 Task: Add Garden Of Life Olde World Icelandic Cod Liver Oil to the cart.
Action: Mouse moved to (296, 156)
Screenshot: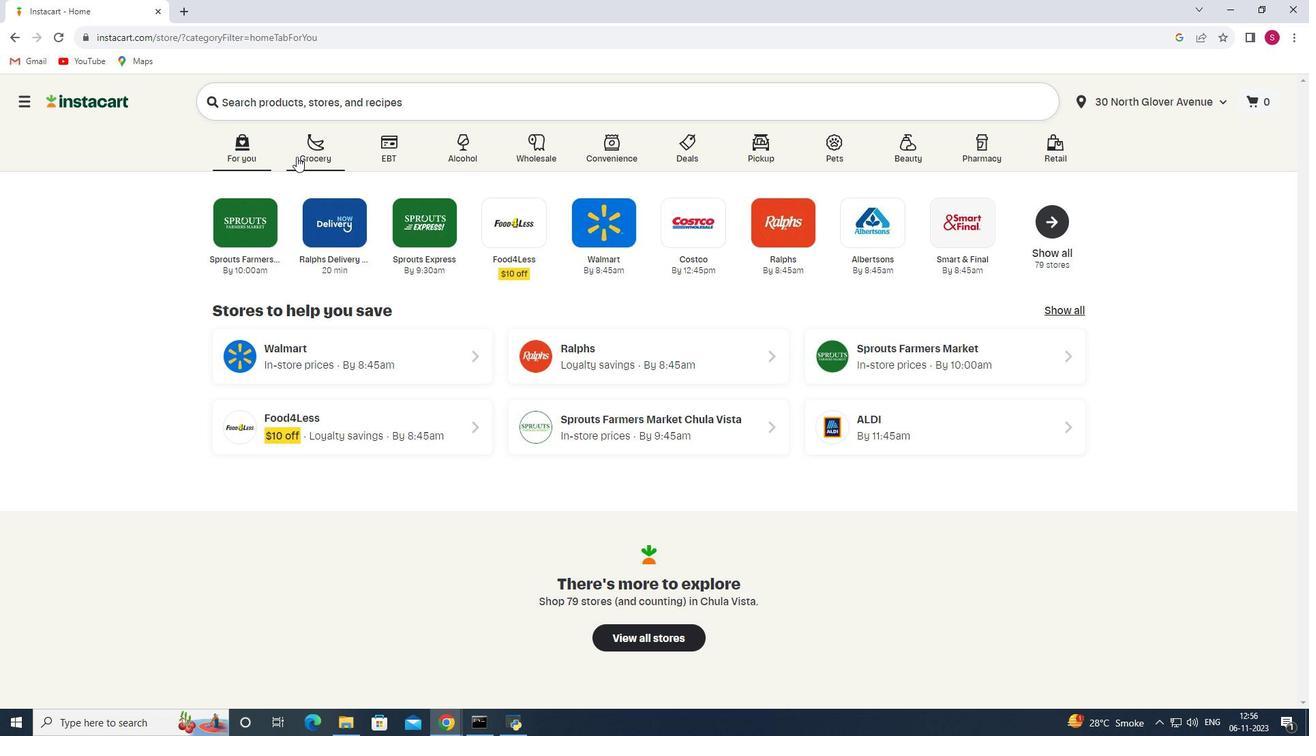 
Action: Mouse pressed left at (296, 156)
Screenshot: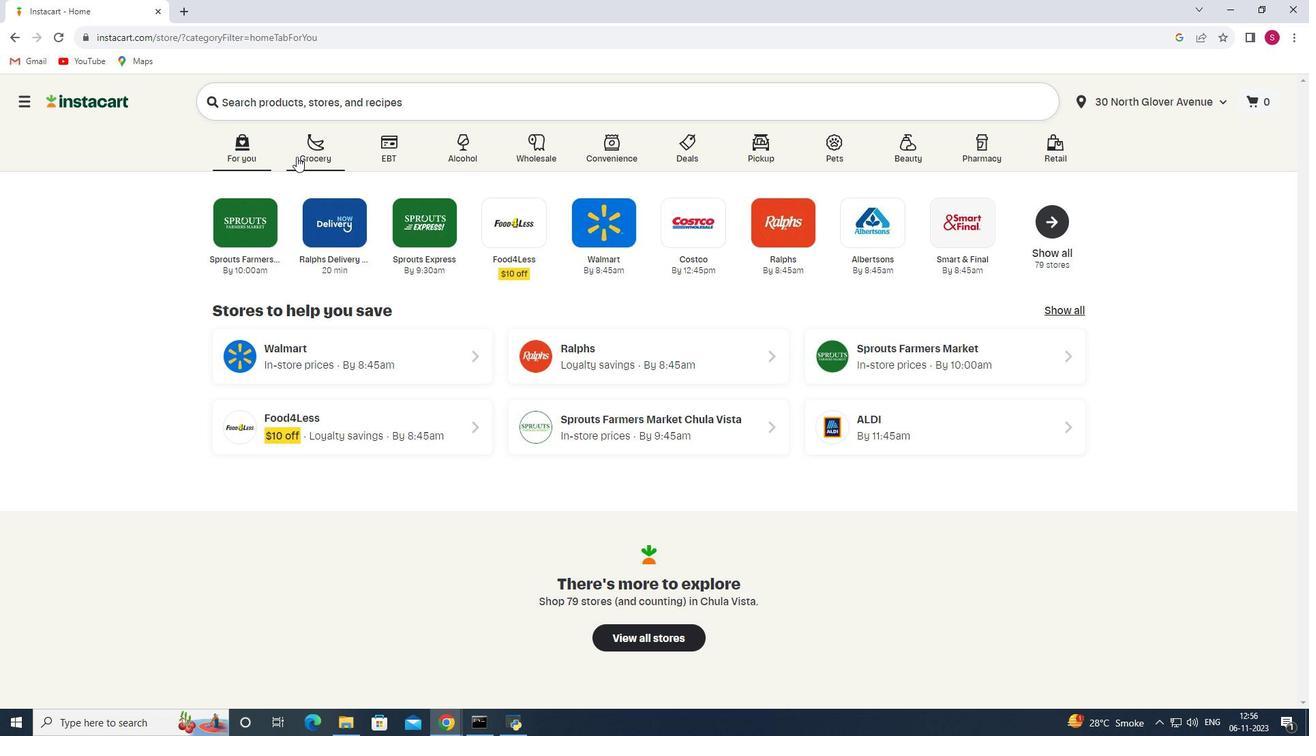 
Action: Mouse moved to (301, 388)
Screenshot: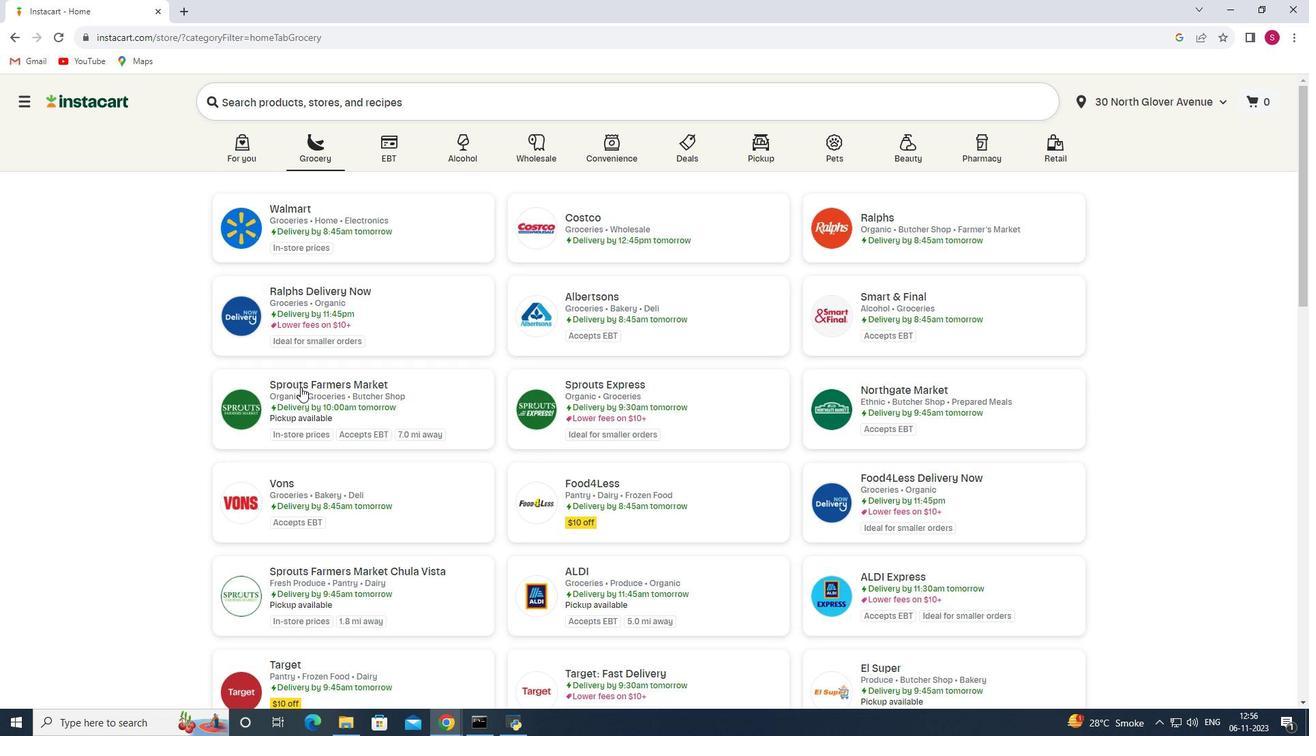 
Action: Mouse pressed left at (301, 388)
Screenshot: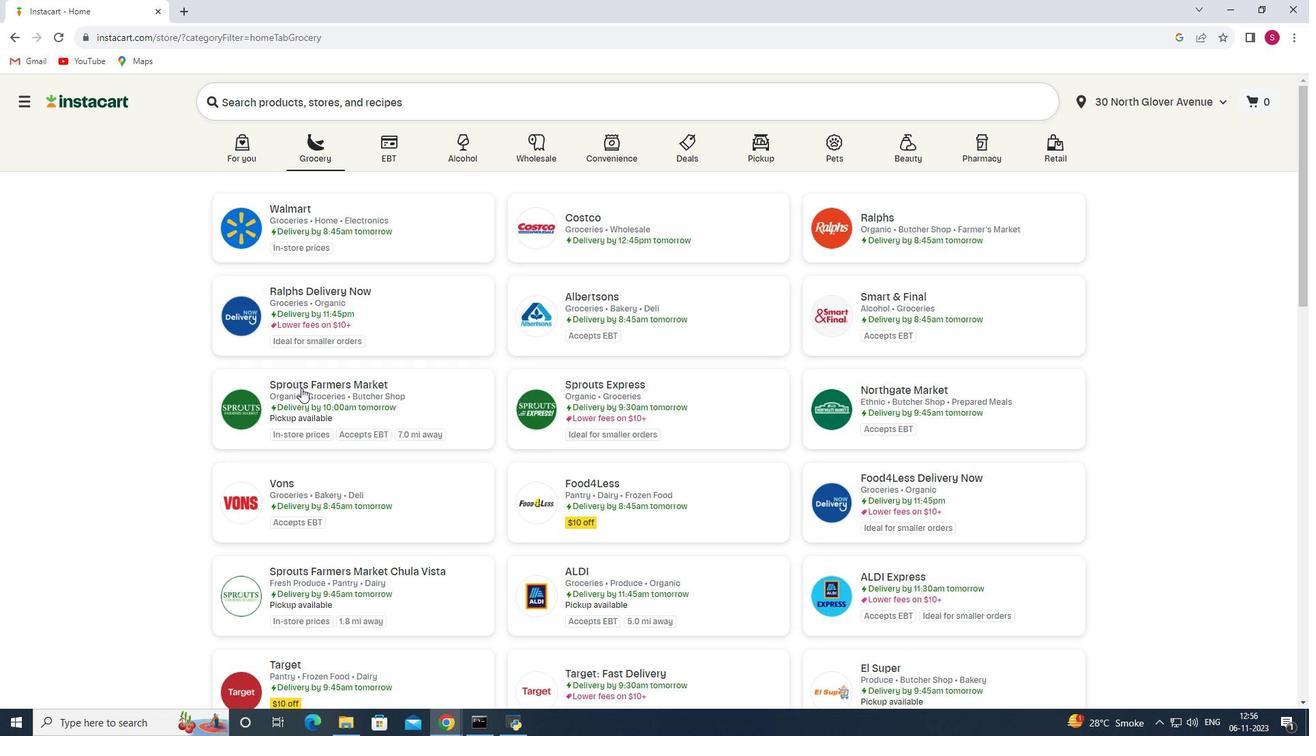 
Action: Mouse moved to (105, 448)
Screenshot: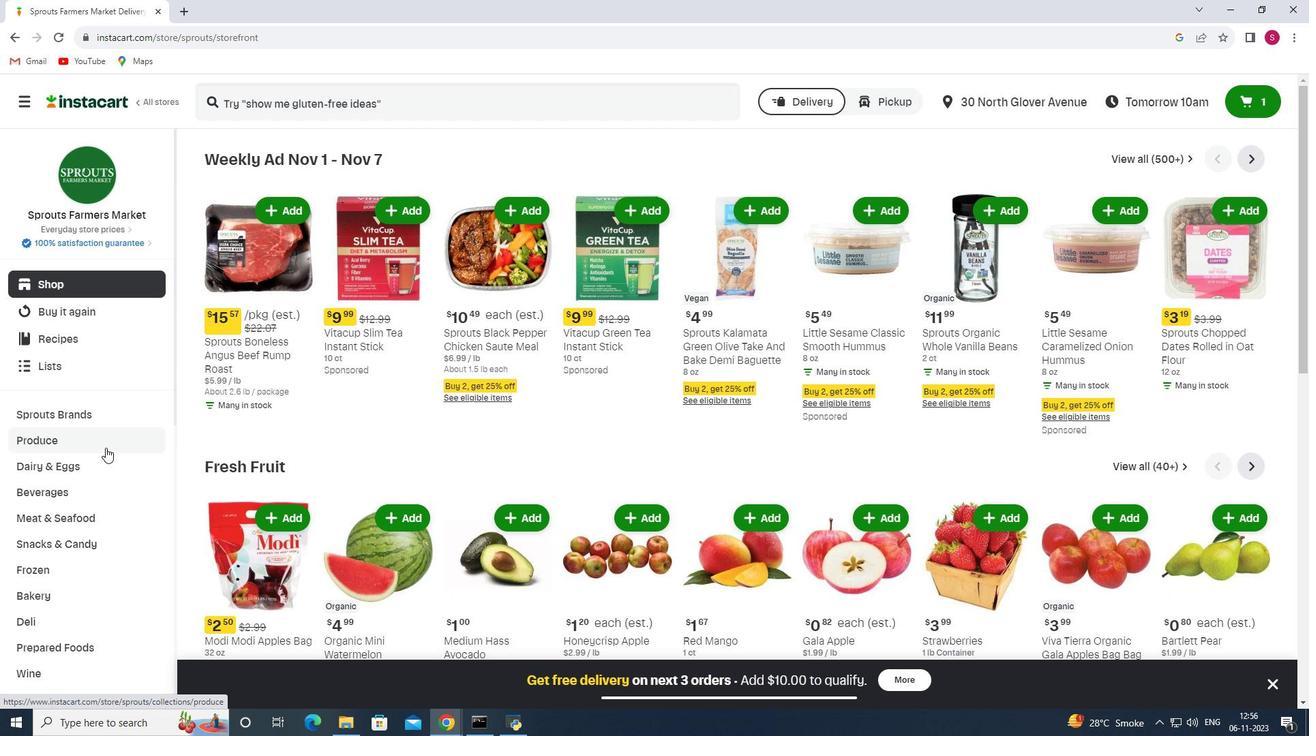 
Action: Mouse scrolled (105, 447) with delta (0, 0)
Screenshot: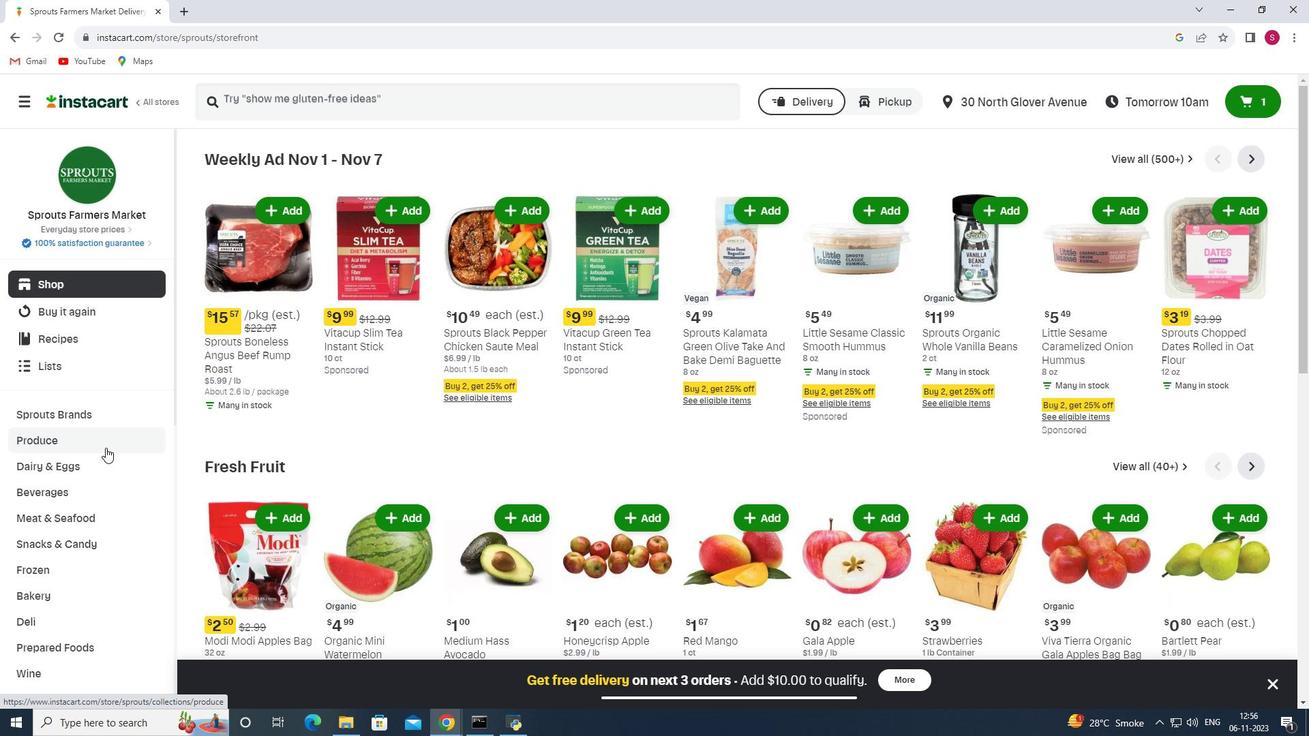 
Action: Mouse scrolled (105, 447) with delta (0, 0)
Screenshot: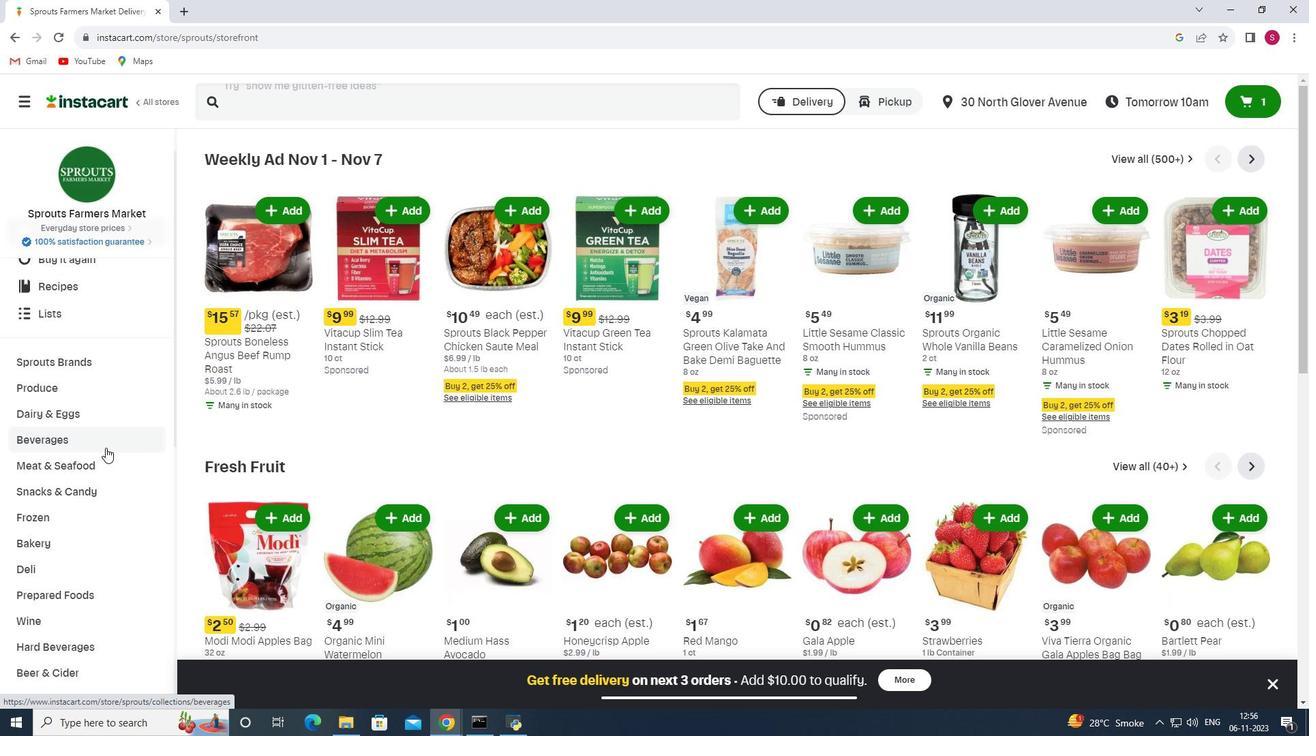 
Action: Mouse scrolled (105, 447) with delta (0, 0)
Screenshot: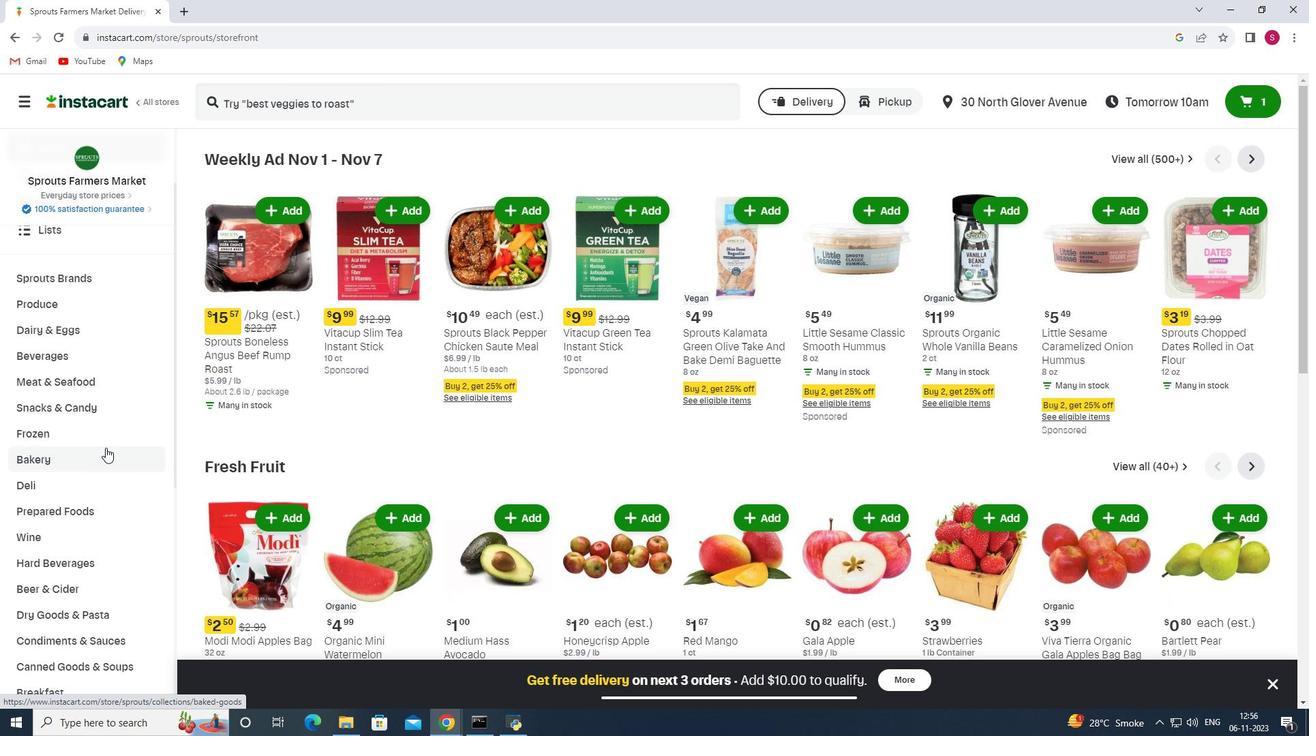 
Action: Mouse scrolled (105, 447) with delta (0, 0)
Screenshot: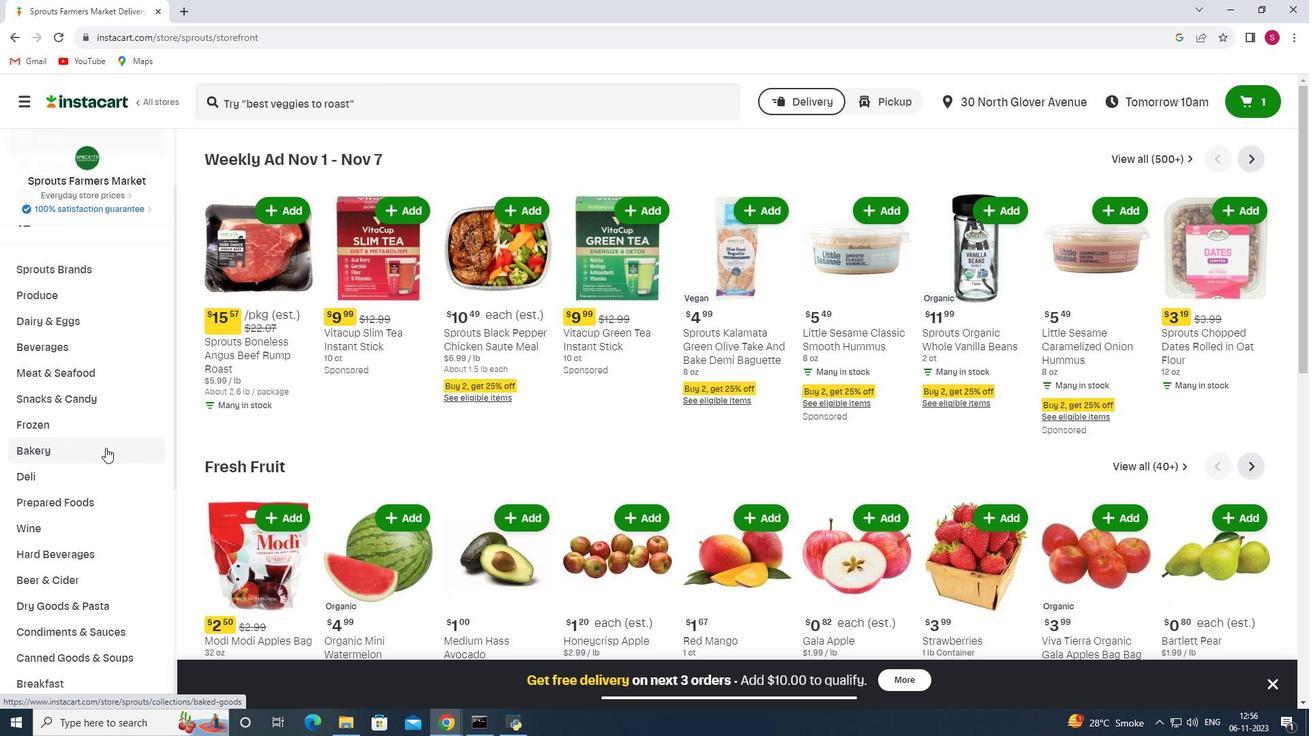
Action: Mouse scrolled (105, 447) with delta (0, 0)
Screenshot: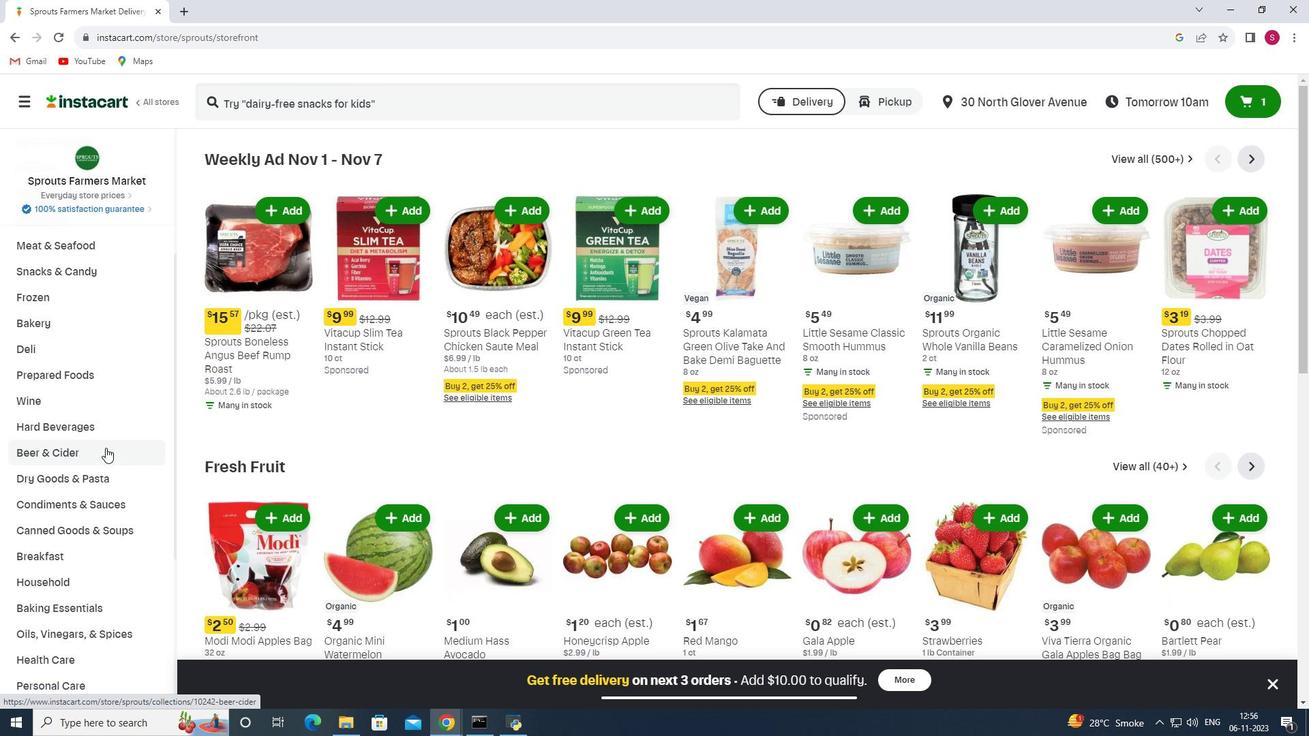 
Action: Mouse scrolled (105, 447) with delta (0, 0)
Screenshot: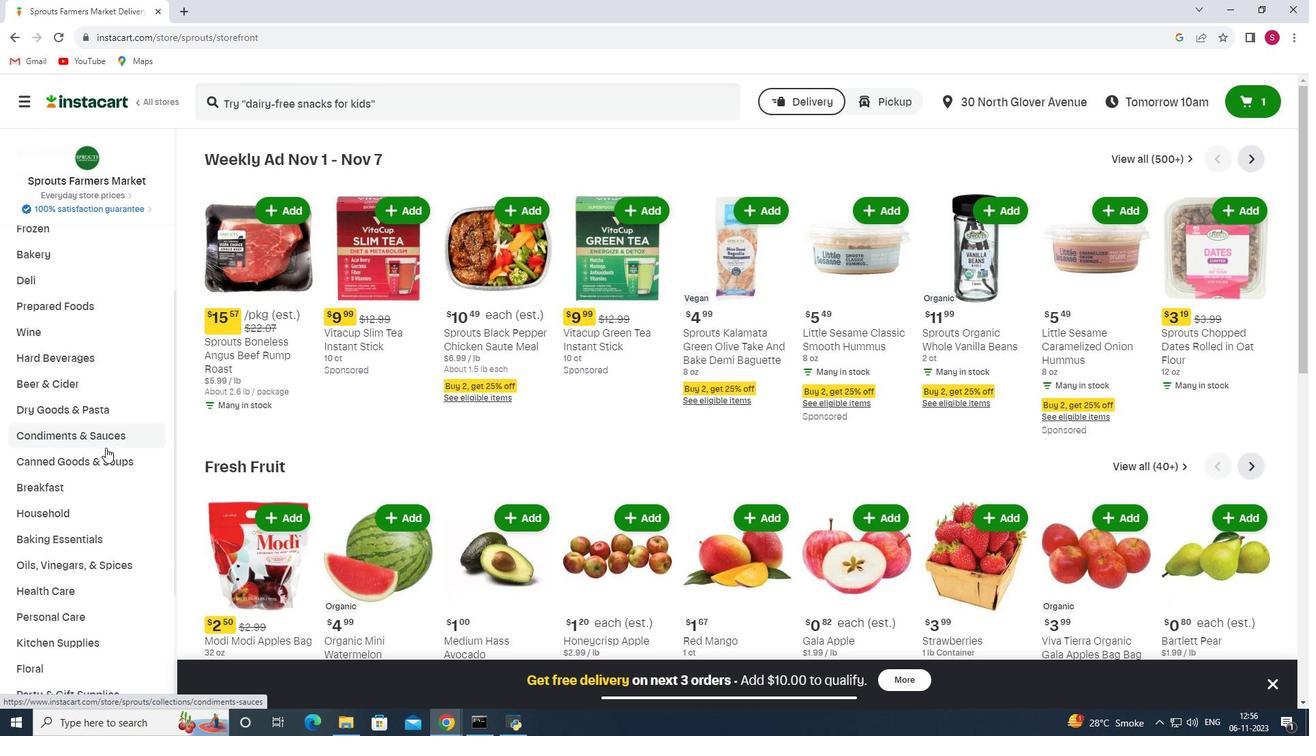 
Action: Mouse moved to (81, 523)
Screenshot: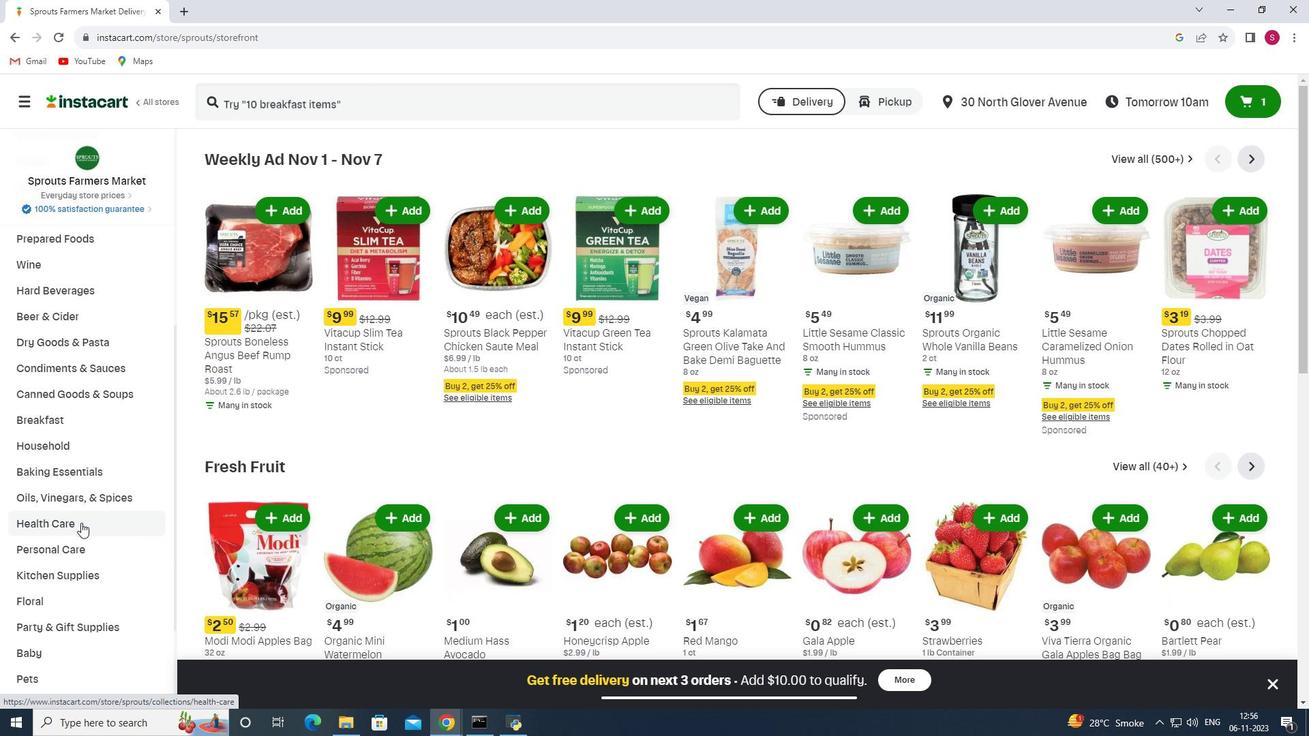 
Action: Mouse pressed left at (81, 523)
Screenshot: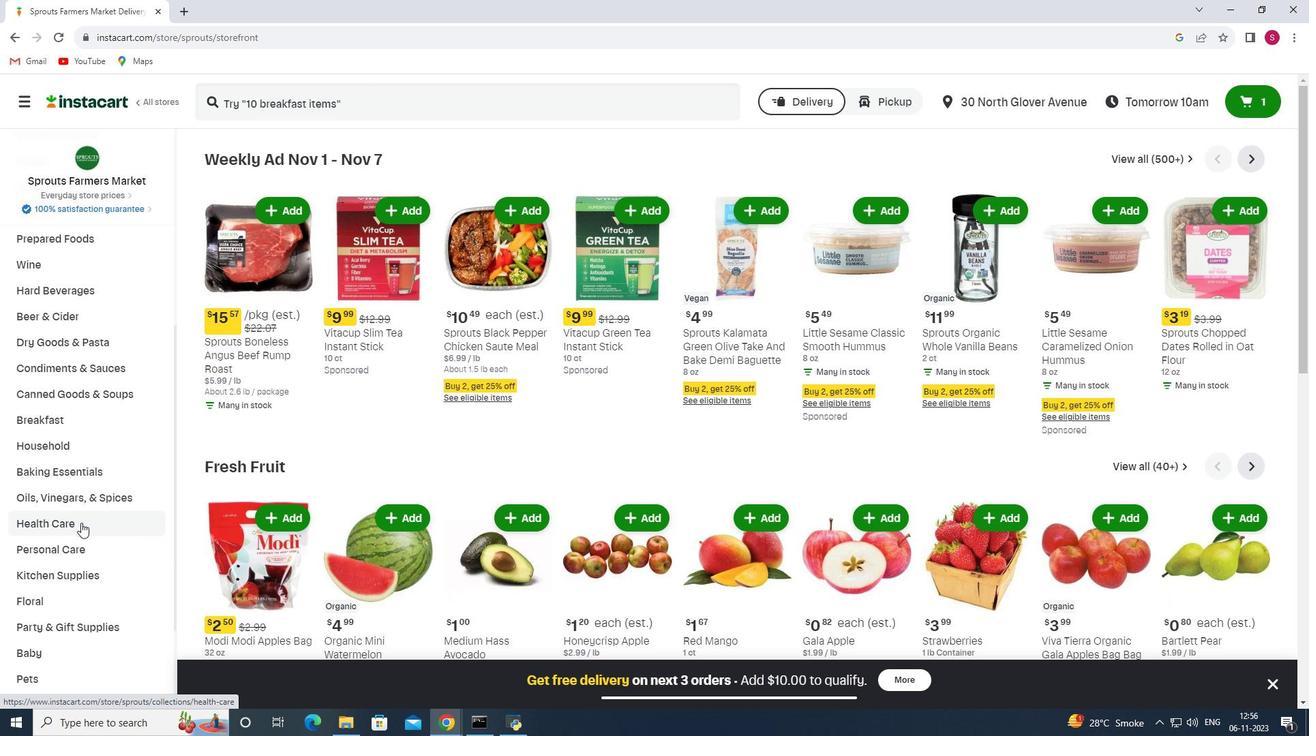 
Action: Mouse moved to (457, 186)
Screenshot: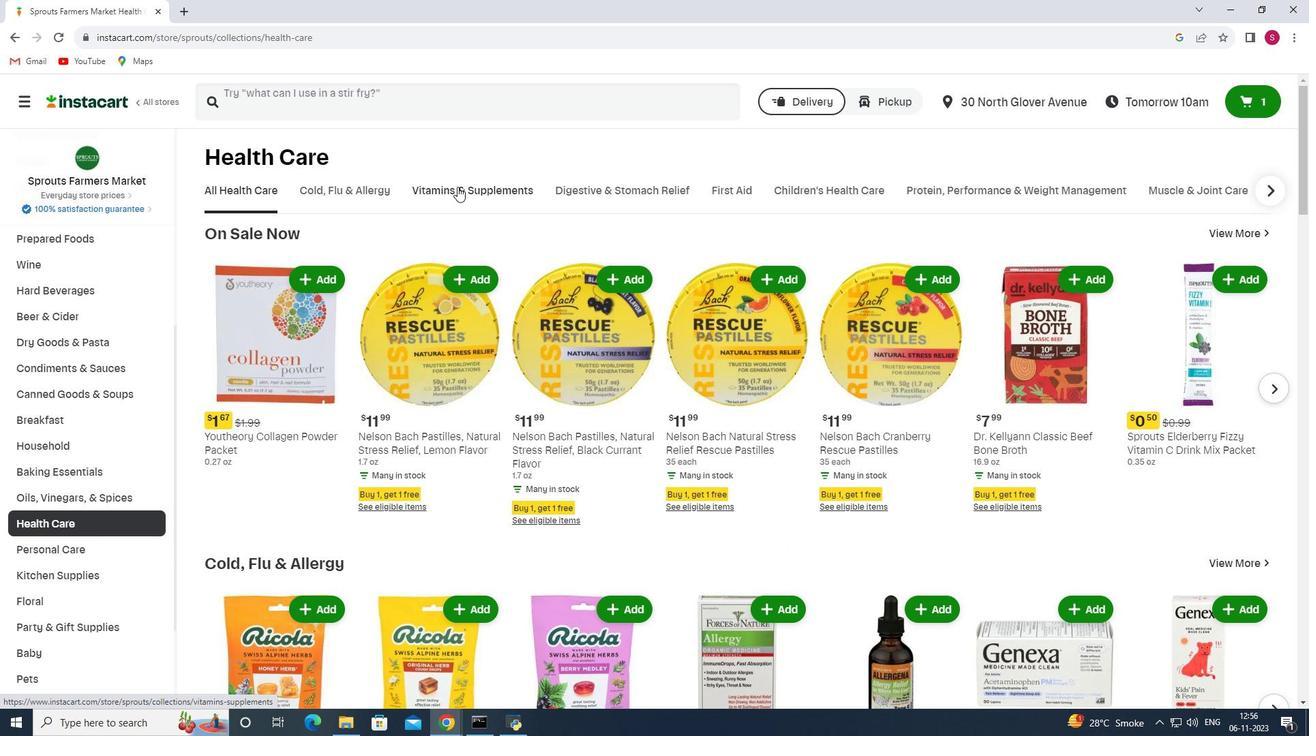 
Action: Mouse pressed left at (457, 186)
Screenshot: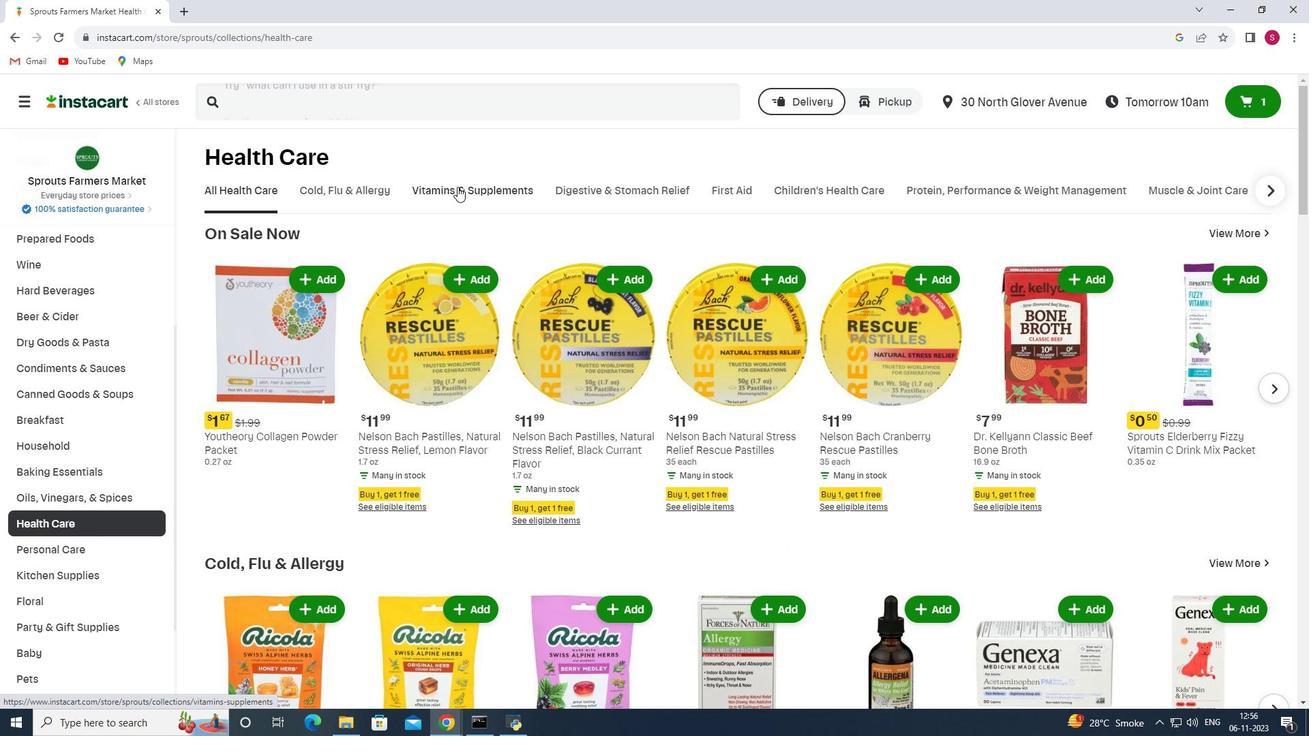 
Action: Mouse moved to (969, 243)
Screenshot: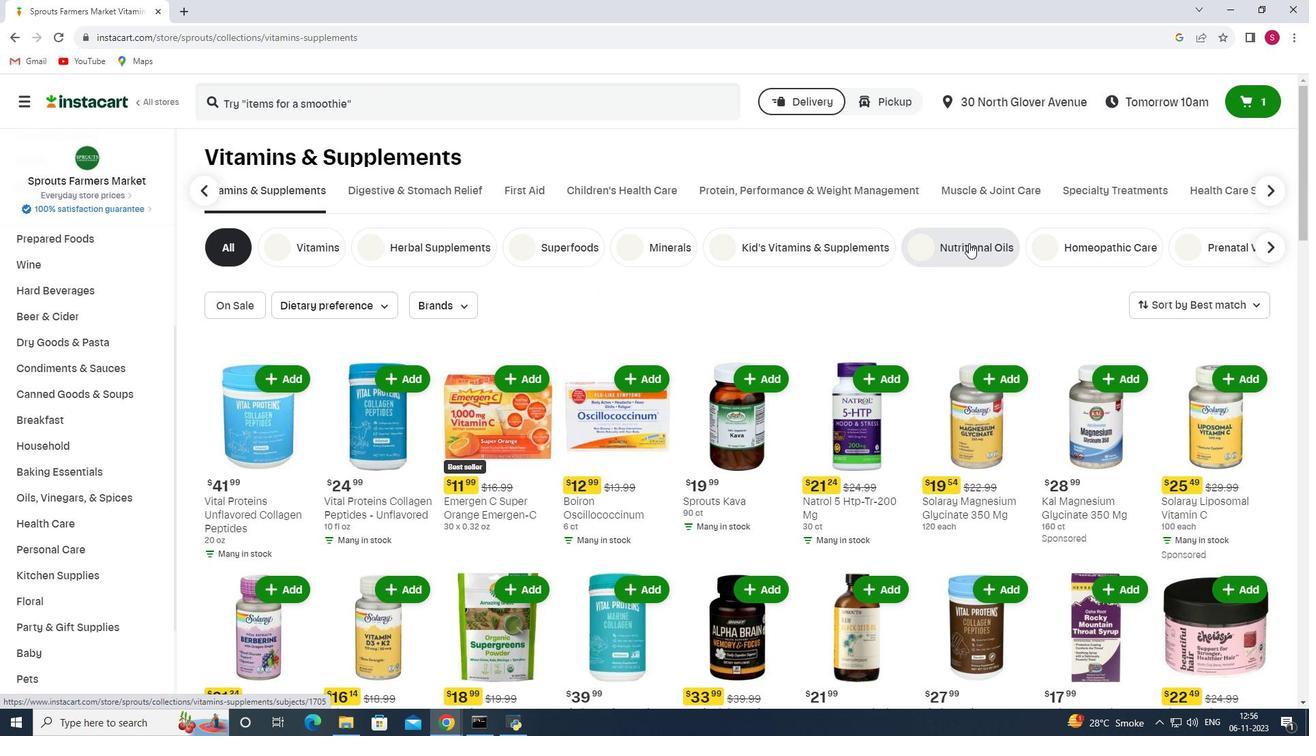
Action: Mouse pressed left at (969, 243)
Screenshot: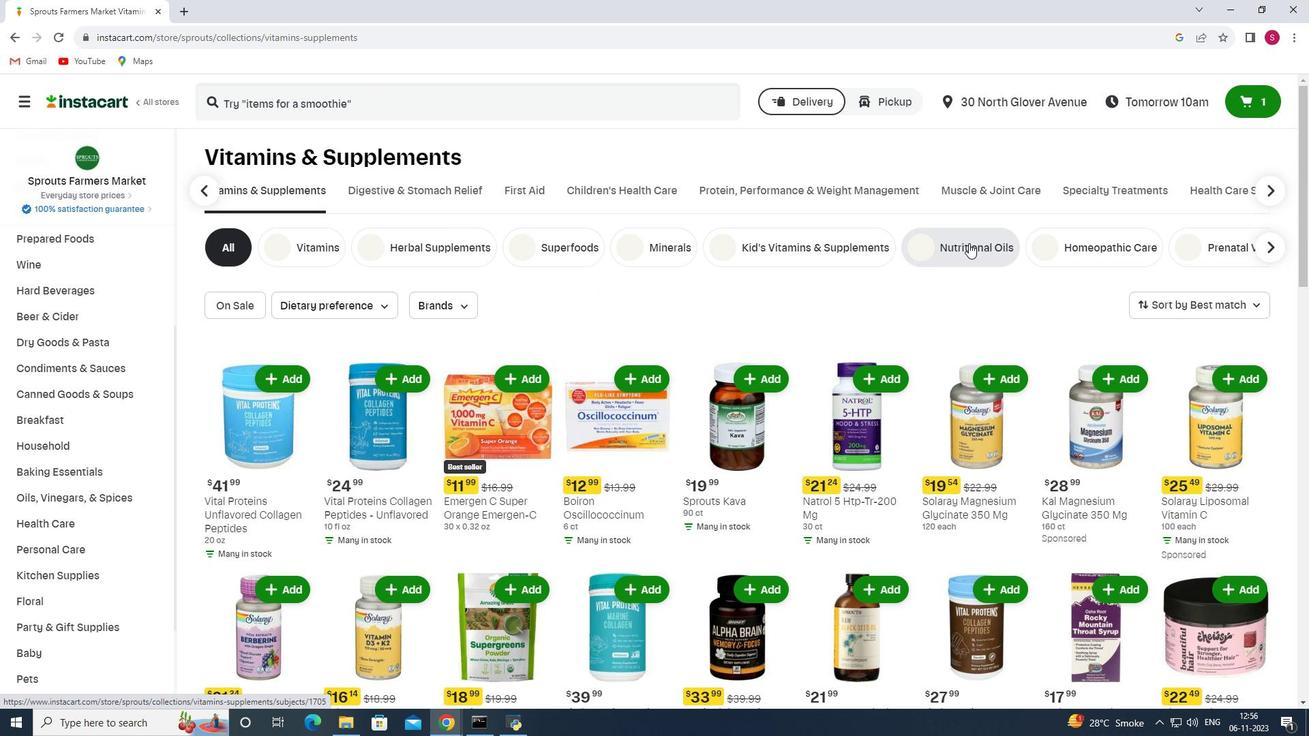 
Action: Mouse moved to (311, 93)
Screenshot: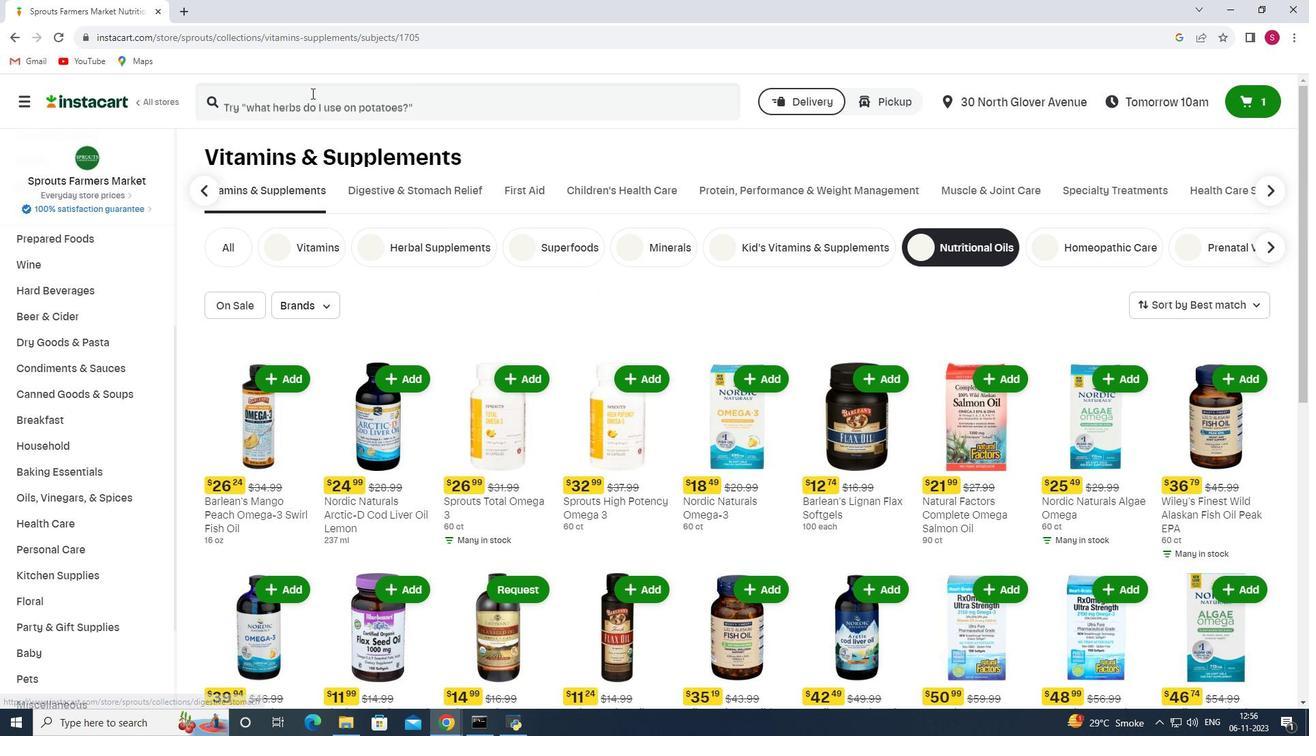 
Action: Mouse pressed left at (311, 93)
Screenshot: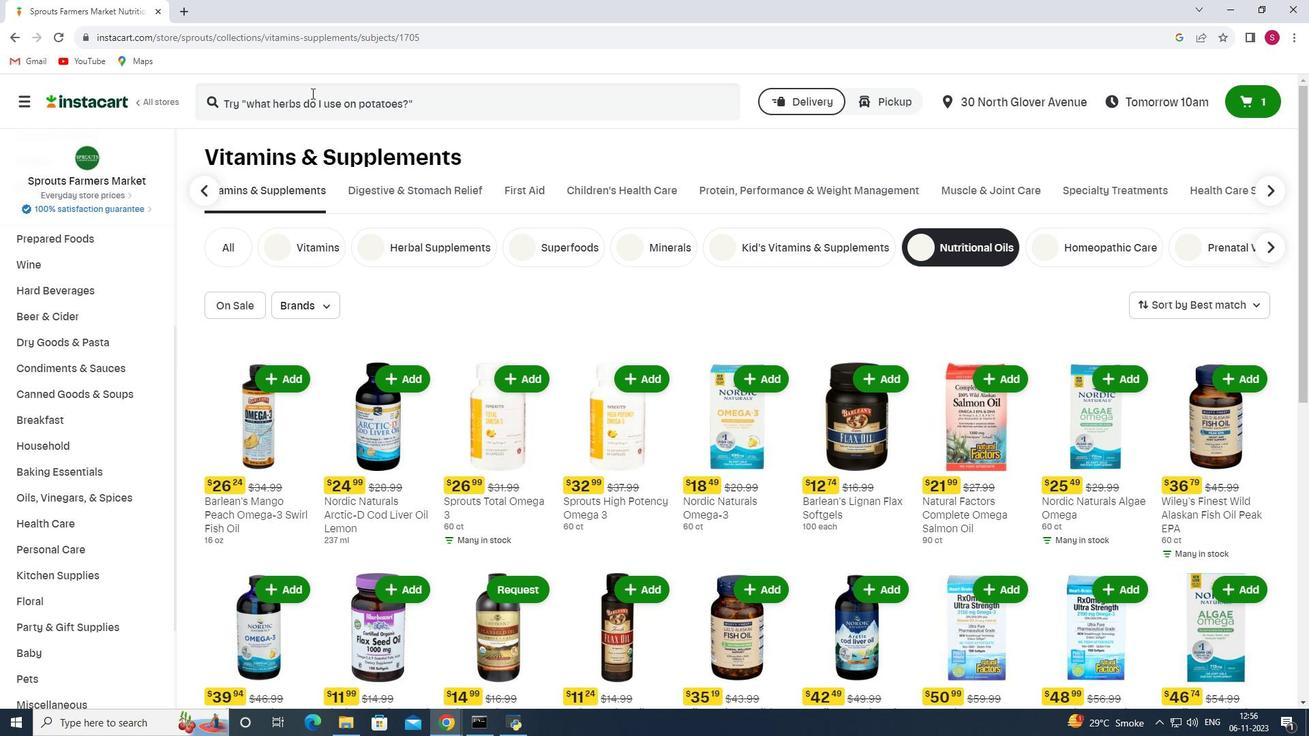 
Action: Key pressed <Key.shift>Garden<Key.space><Key.shift_r>Of<Key.space><Key.shift_r>Life<Key.space><Key.shift_r>Olde<Key.space><Key.shift>World<Key.space><Key.shift_r>Icelandic<Key.space><Key.shift>Cod<Key.space><Key.shift_r>Liver<Key.space><Key.shift_r>Oil<Key.enter>
Screenshot: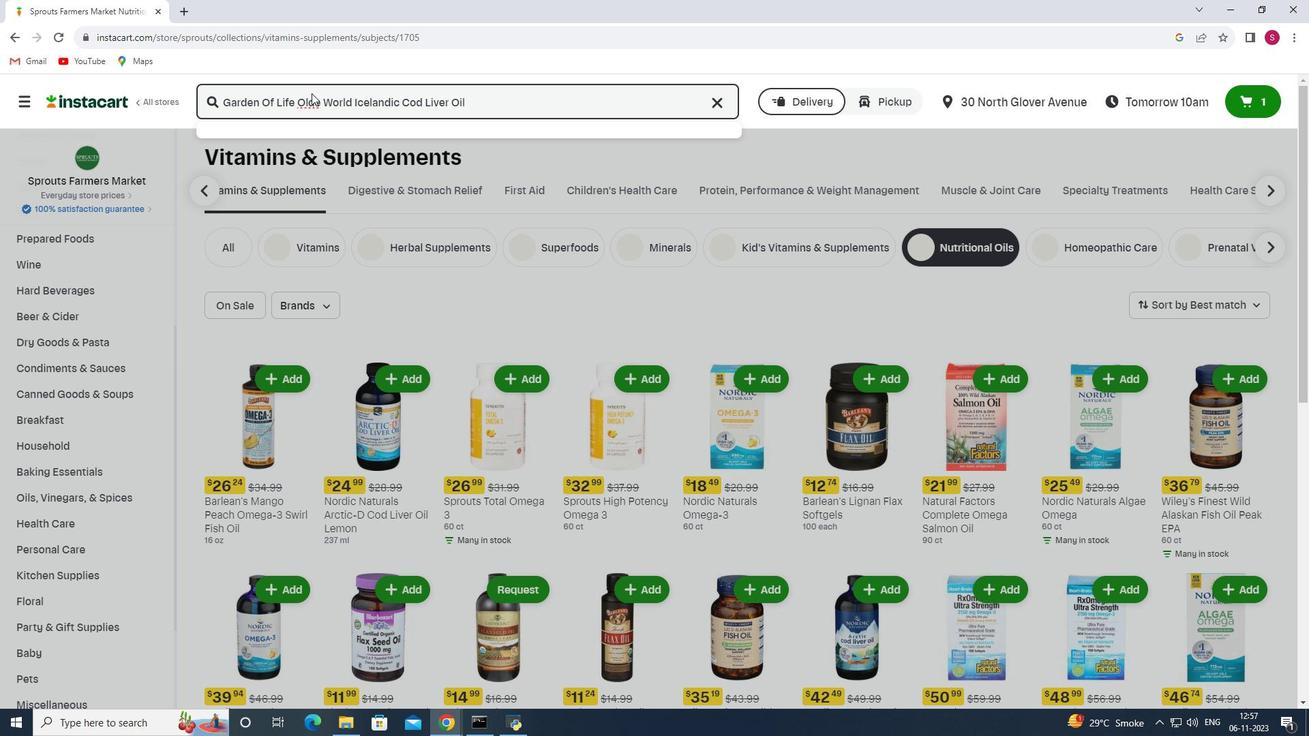 
Action: Mouse moved to (343, 217)
Screenshot: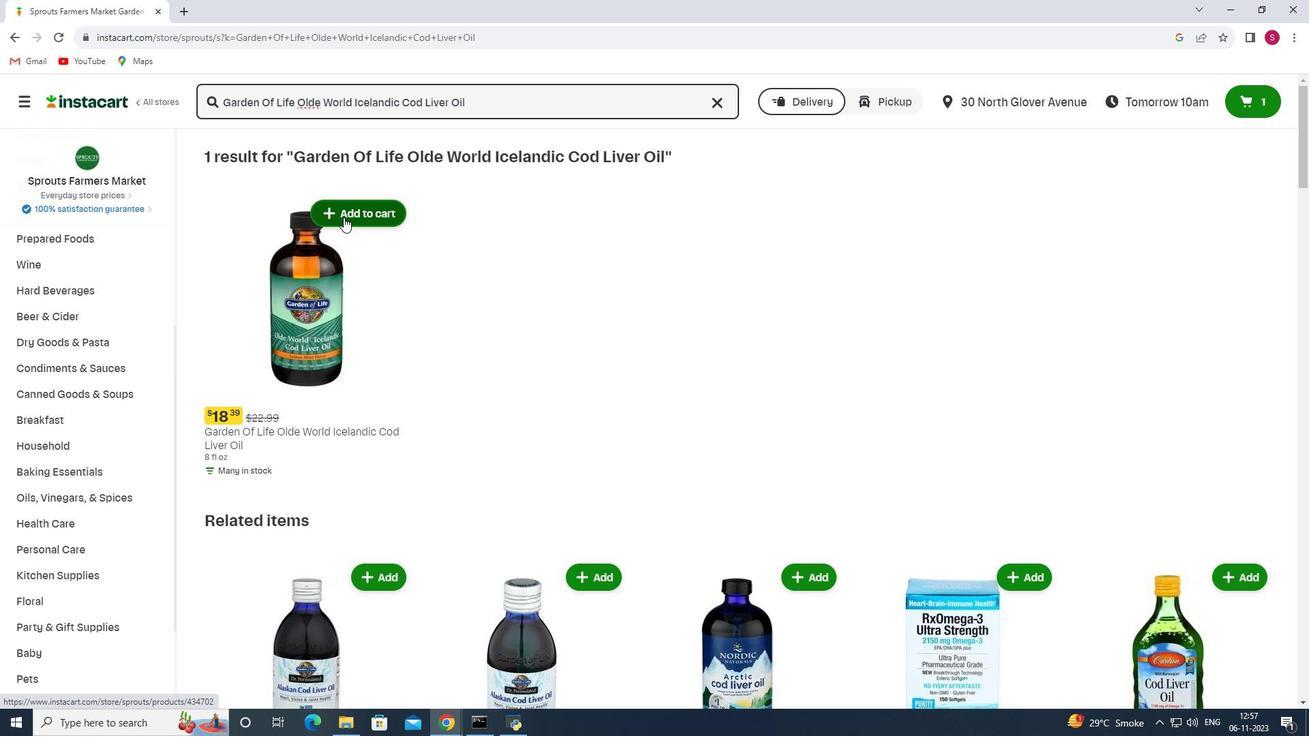 
Action: Mouse pressed left at (343, 217)
Screenshot: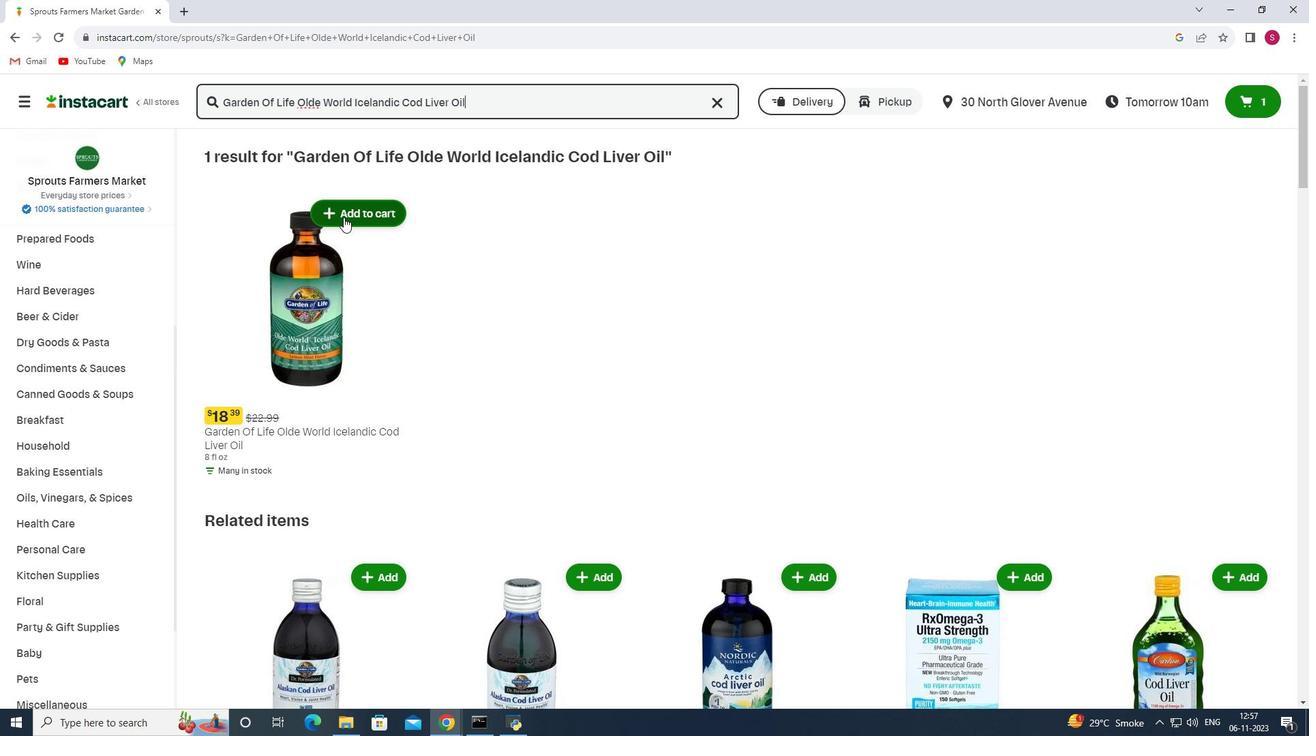
Action: Mouse moved to (343, 216)
Screenshot: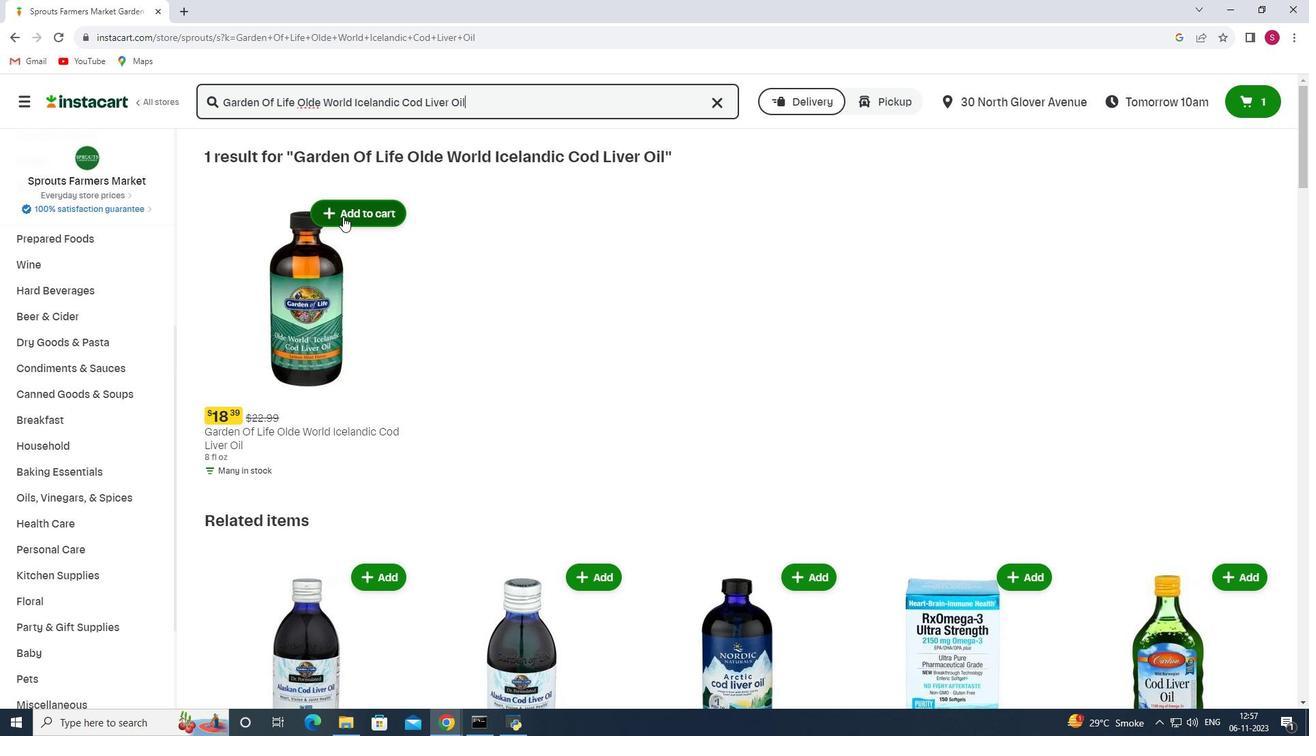 
